 Task: Create New Customer with Customer Name: Starbucks, Billing Address Line1: 1130 Star Trek Drive, Billing Address Line2:  Pensacola, Billing Address Line3:  Florida 32501
Action: Mouse moved to (184, 37)
Screenshot: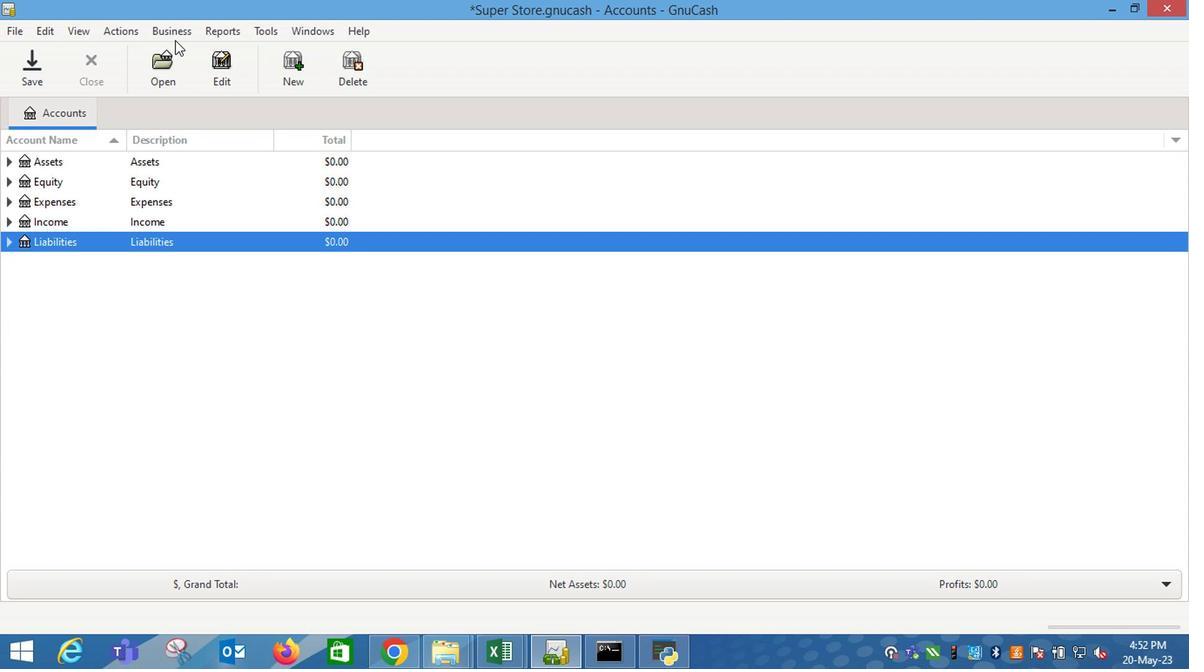 
Action: Mouse pressed left at (184, 37)
Screenshot: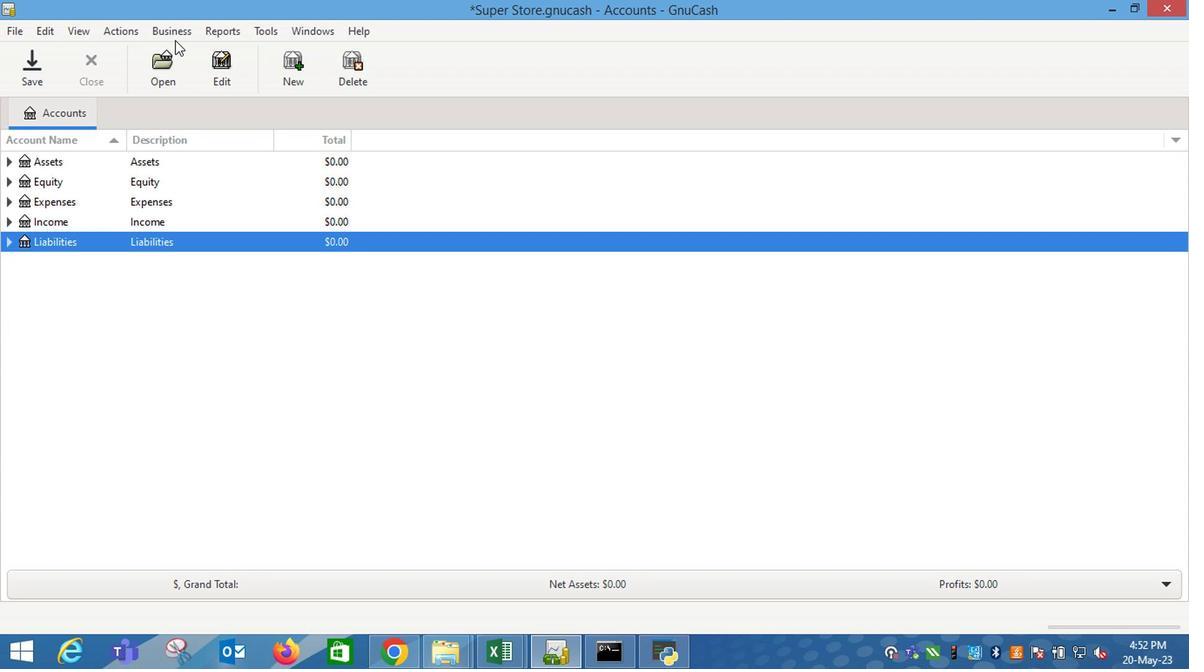 
Action: Mouse moved to (359, 74)
Screenshot: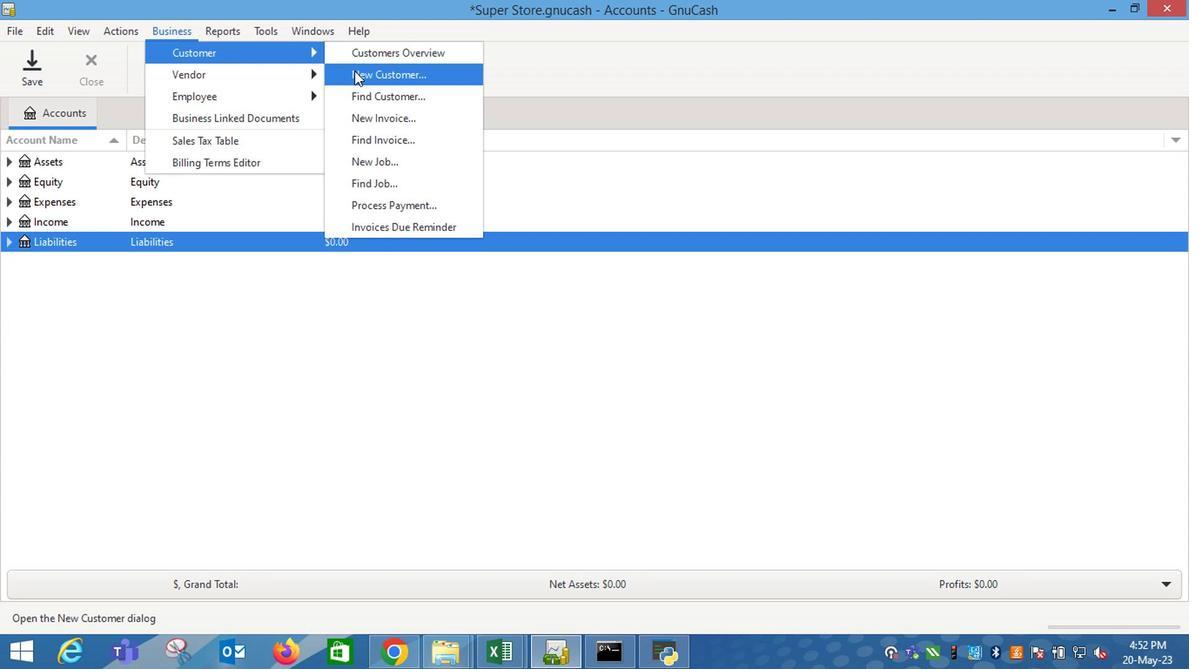 
Action: Mouse pressed left at (359, 74)
Screenshot: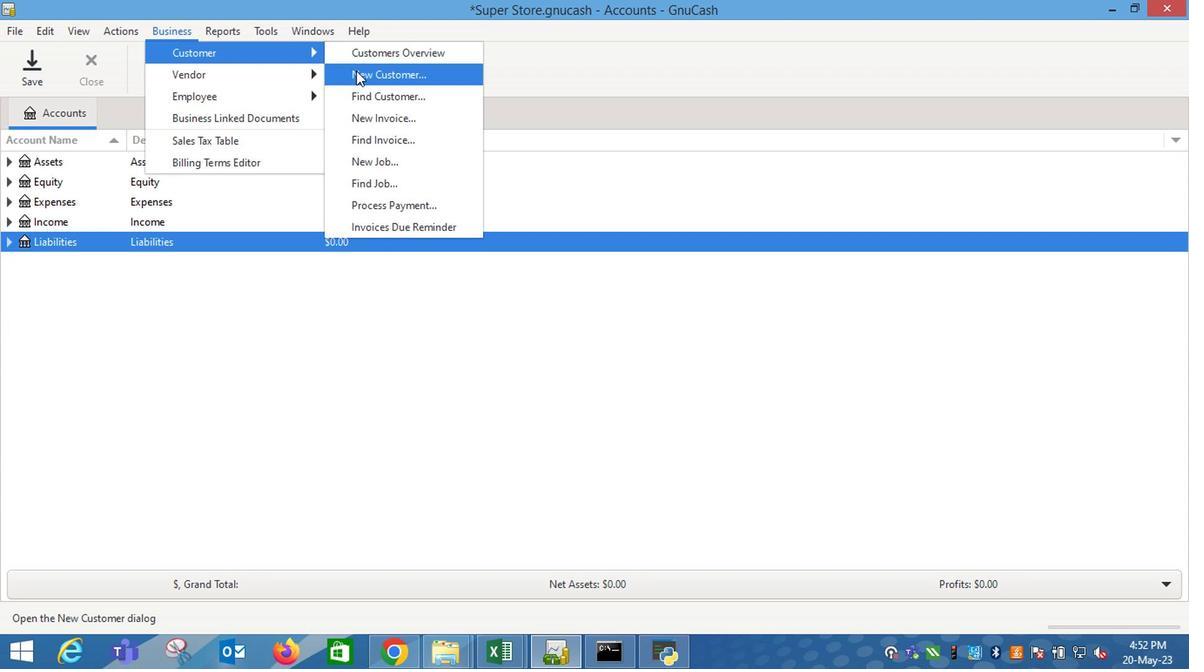 
Action: Mouse moved to (359, 74)
Screenshot: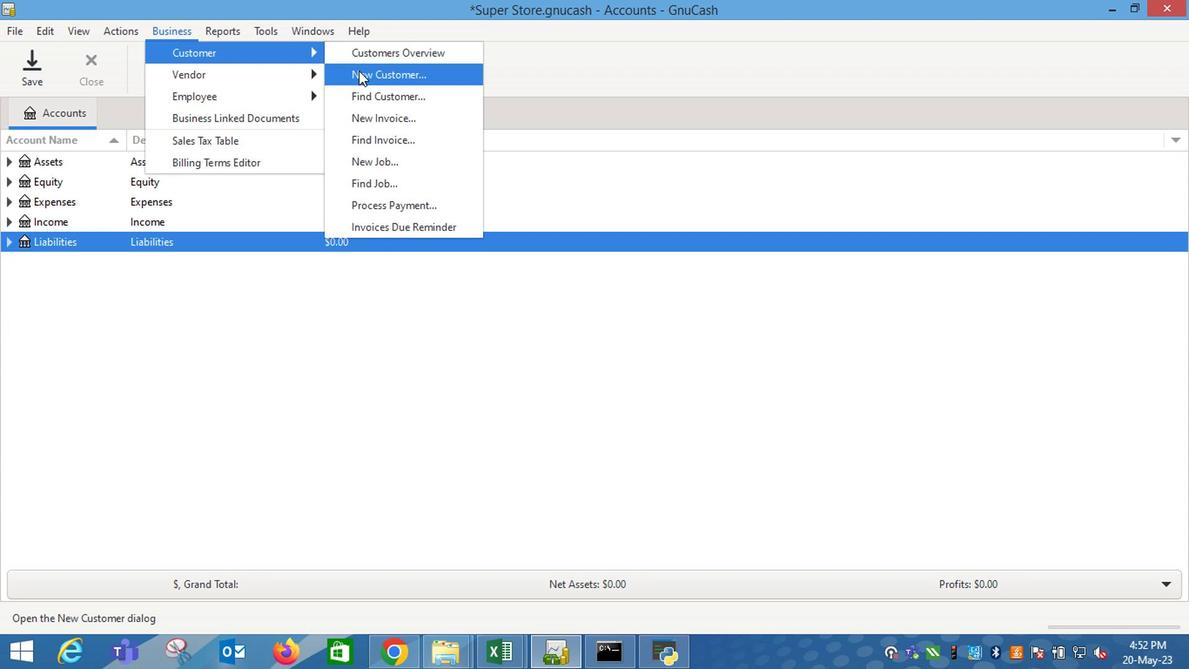 
Action: Key pressed <Key.shift_r>Starbucks<Key.tab><Key.tab><Key.tab>1130<Key.space><Key.shift_r>Star<Key.space><Key.shift_r>Trek<Key.space><Key.shift_r>Drive<Key.tab><Key.shift_r>P<Key.tab><Key.shift_r>F<Key.tab>
Screenshot: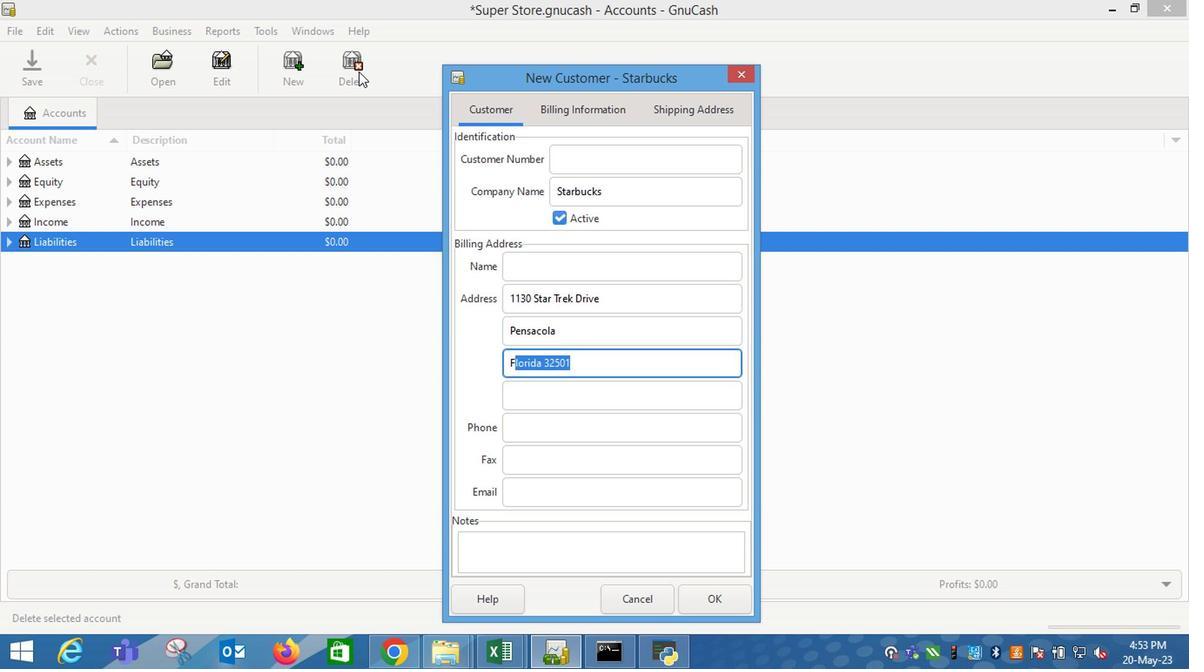 
Action: Mouse moved to (716, 598)
Screenshot: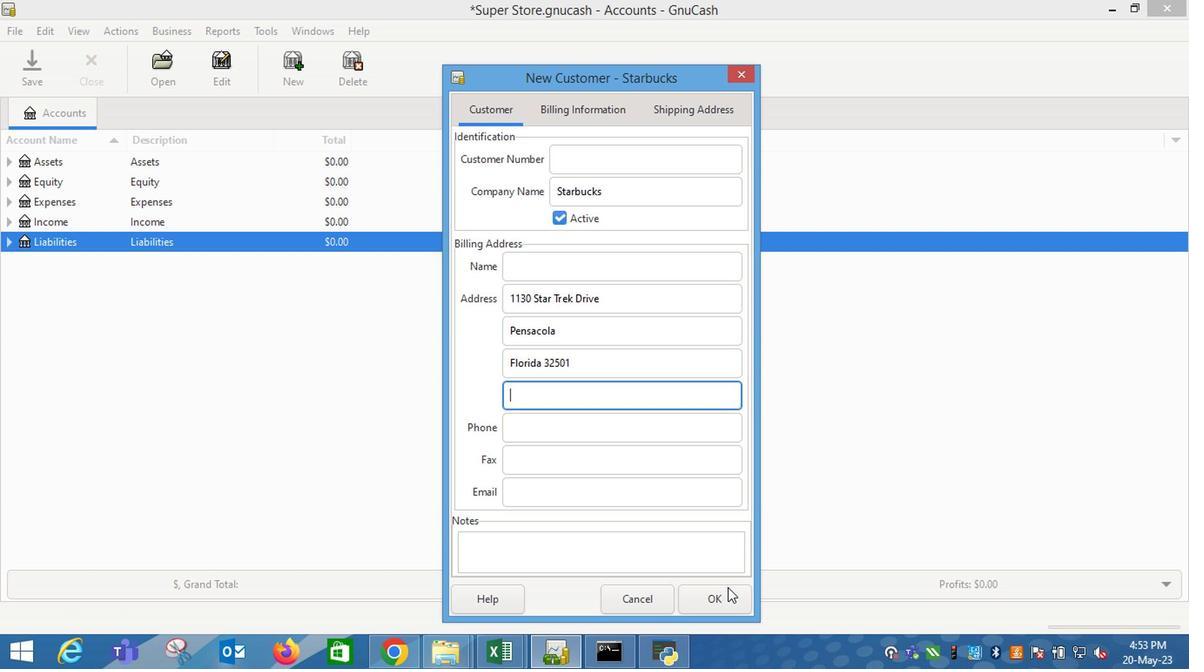 
Action: Mouse pressed left at (716, 598)
Screenshot: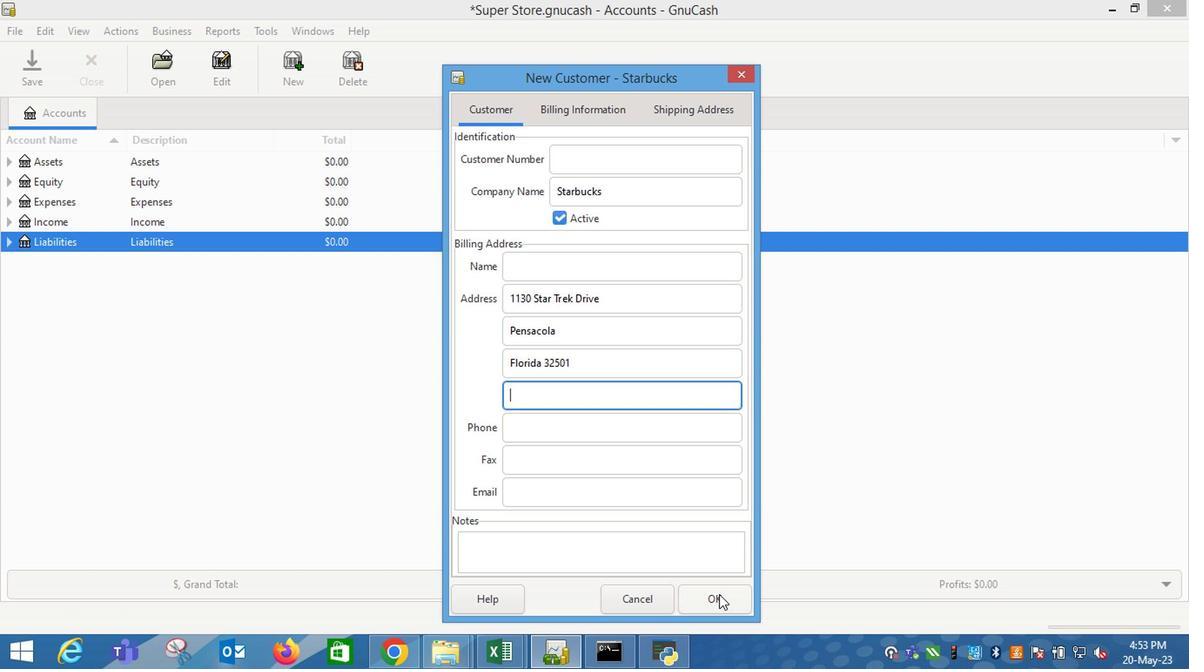 
